 Task: Use the formula "STDEV.S" in spreadsheet "Project portfolio".
Action: Mouse moved to (167, 180)
Screenshot: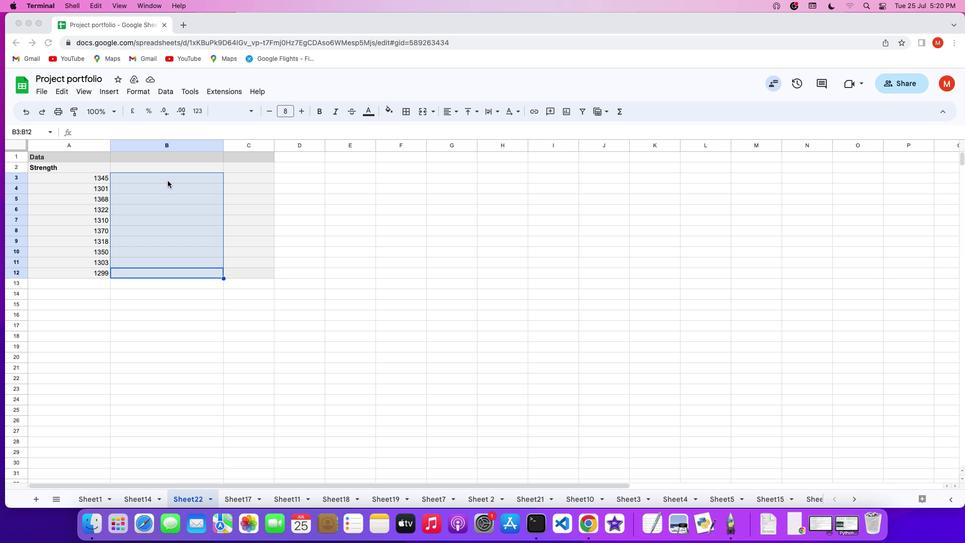 
Action: Mouse pressed left at (167, 180)
Screenshot: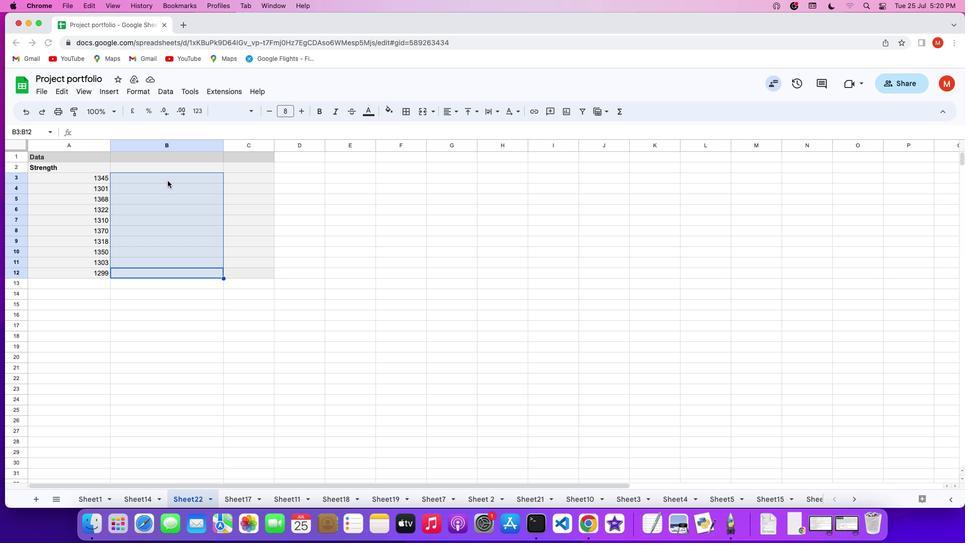 
Action: Mouse pressed left at (167, 180)
Screenshot: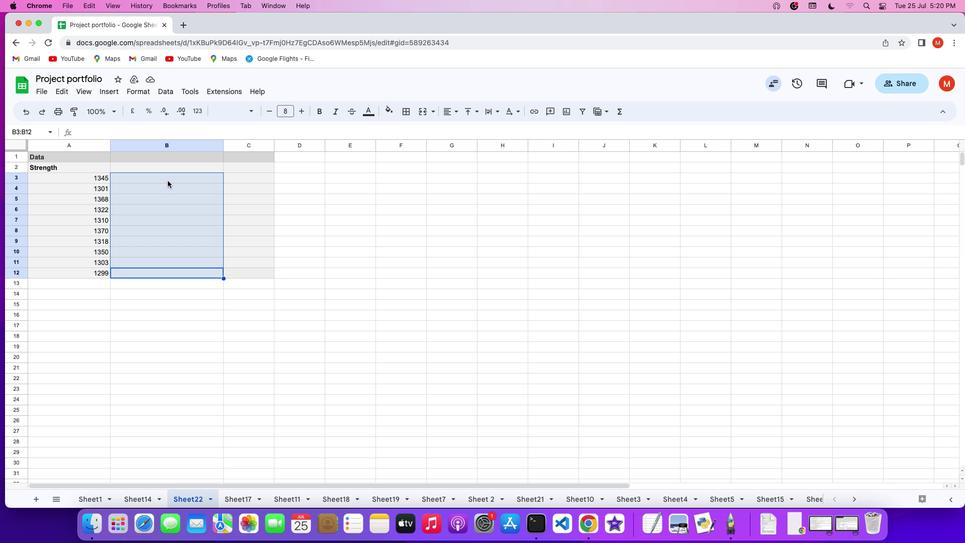 
Action: Key pressed '='
Screenshot: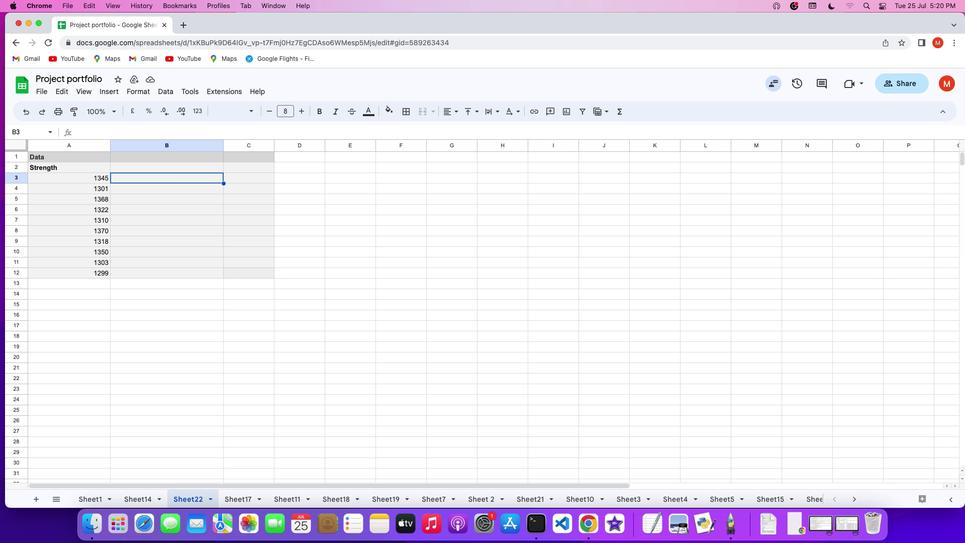 
Action: Mouse moved to (623, 108)
Screenshot: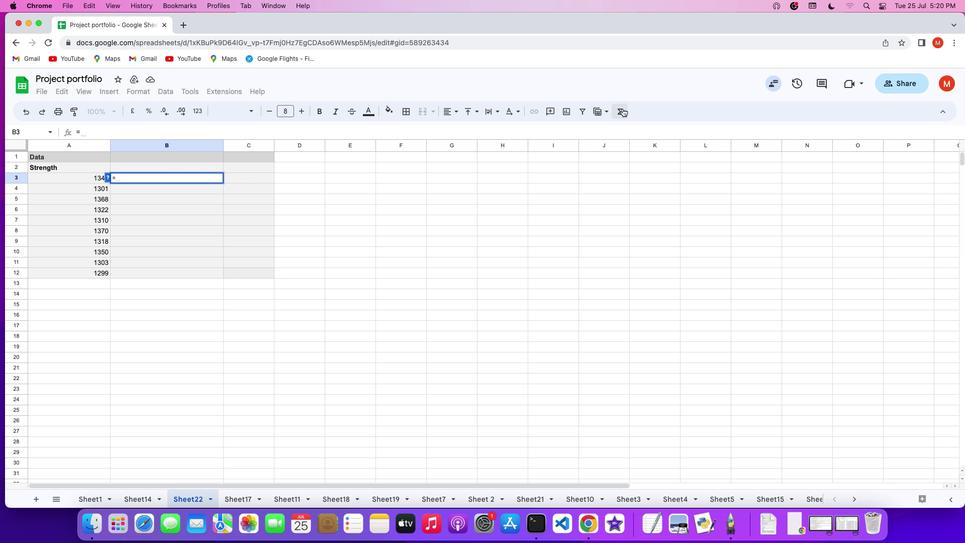 
Action: Mouse pressed left at (623, 108)
Screenshot: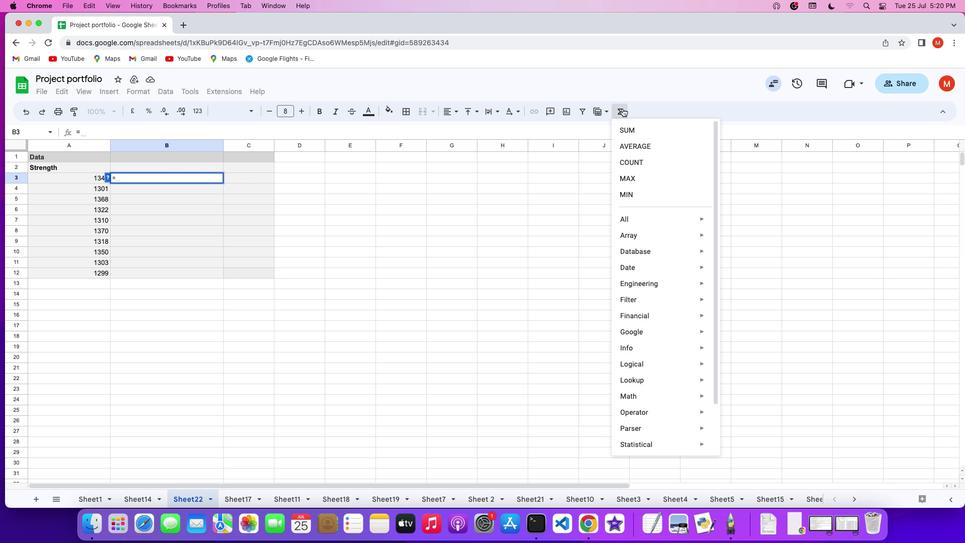 
Action: Mouse moved to (733, 375)
Screenshot: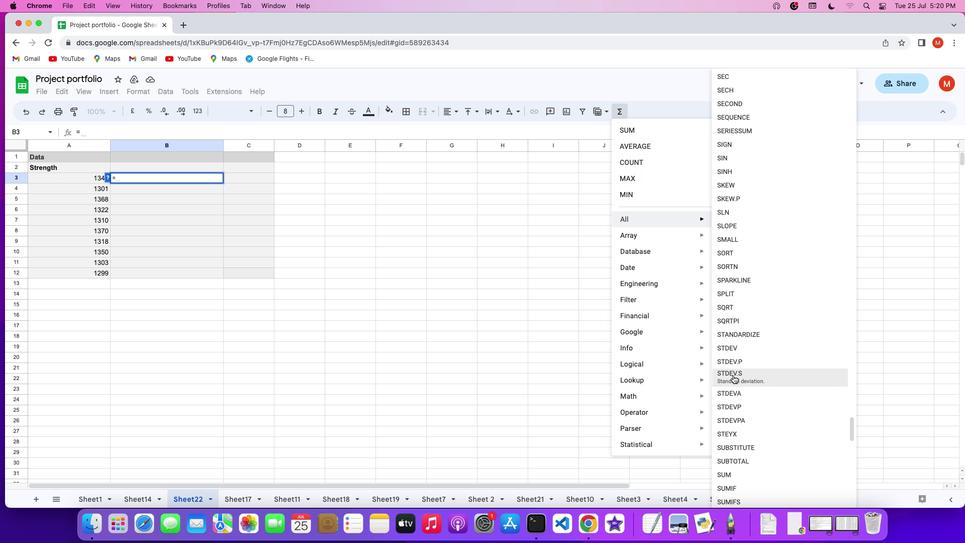 
Action: Mouse pressed left at (733, 375)
Screenshot: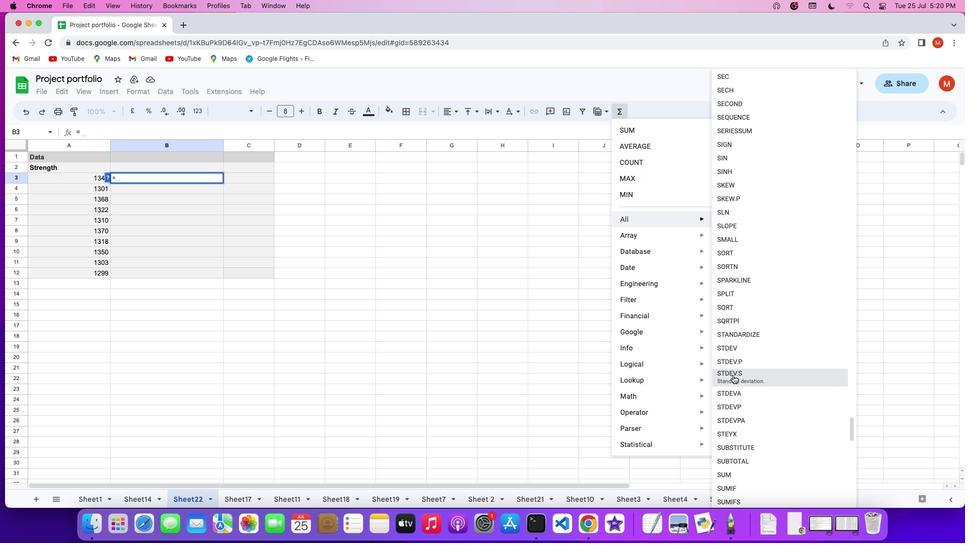 
Action: Mouse moved to (73, 179)
Screenshot: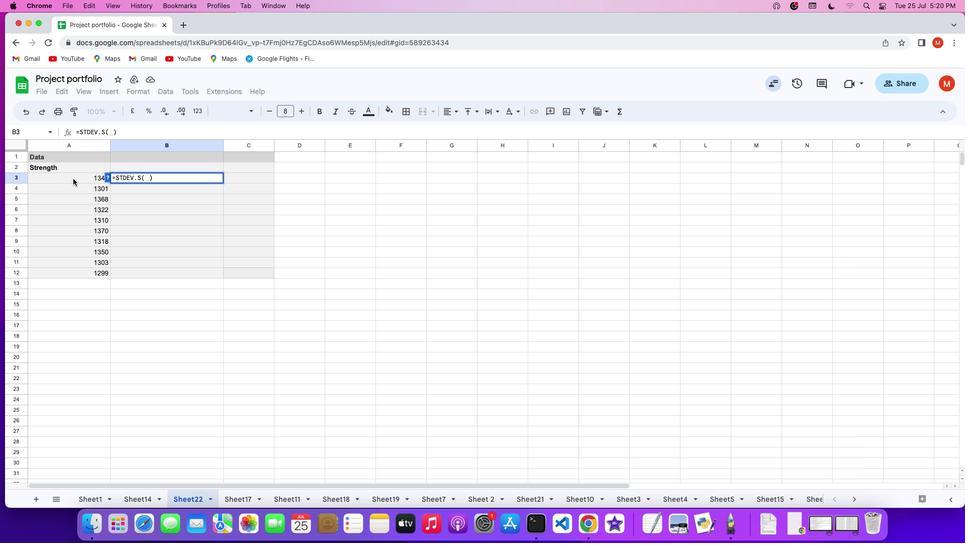 
Action: Mouse pressed left at (73, 179)
Screenshot: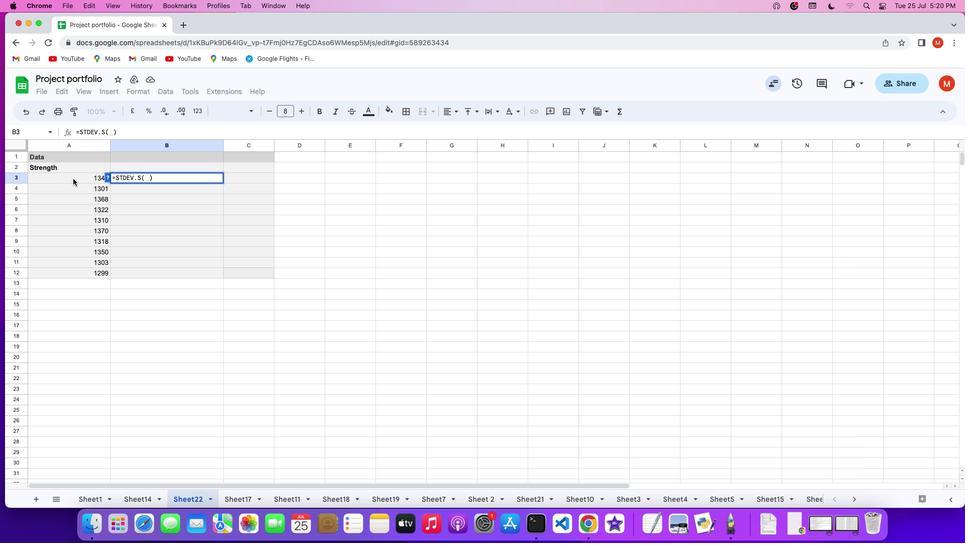 
Action: Mouse moved to (184, 271)
Screenshot: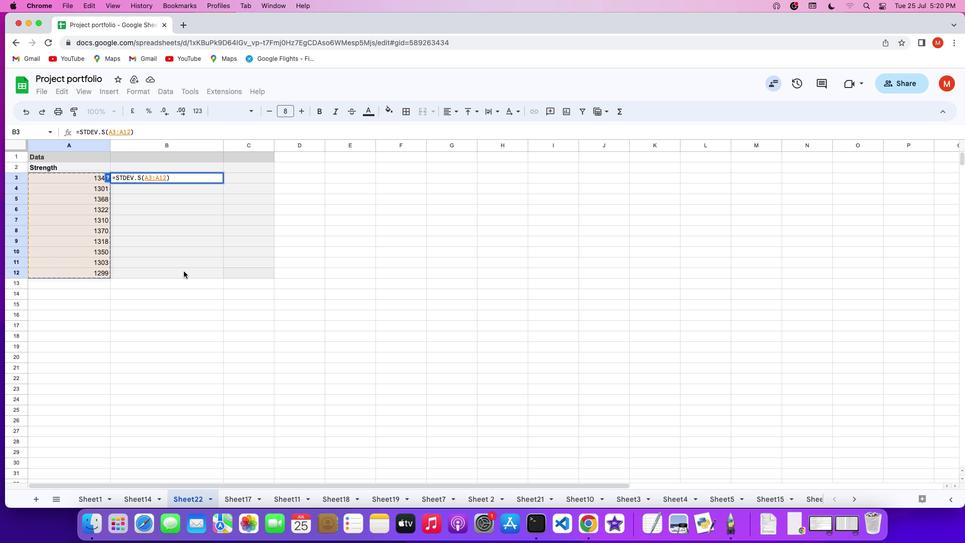 
Action: Key pressed Key.enter
Screenshot: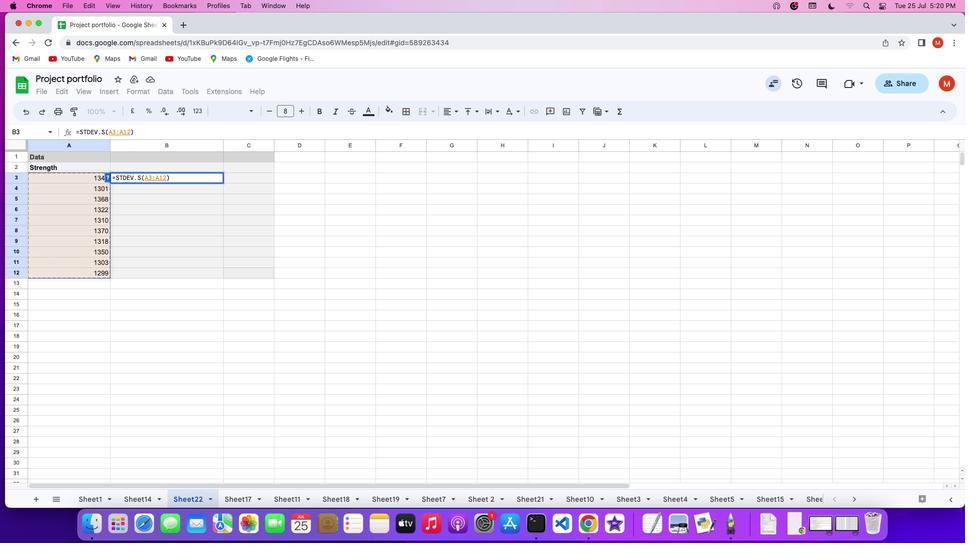 
